 Task: Select Published.
Action: Mouse moved to (552, 133)
Screenshot: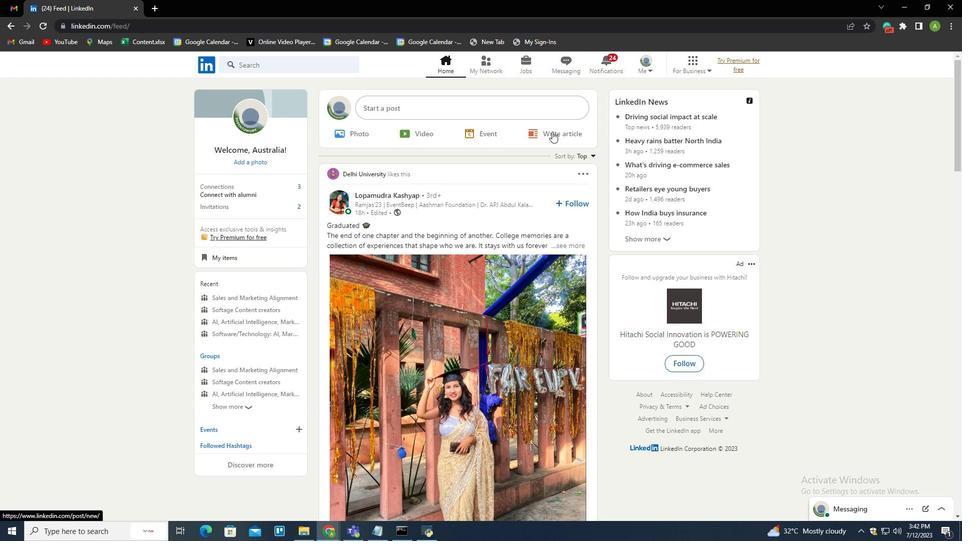 
Action: Mouse pressed left at (552, 133)
Screenshot: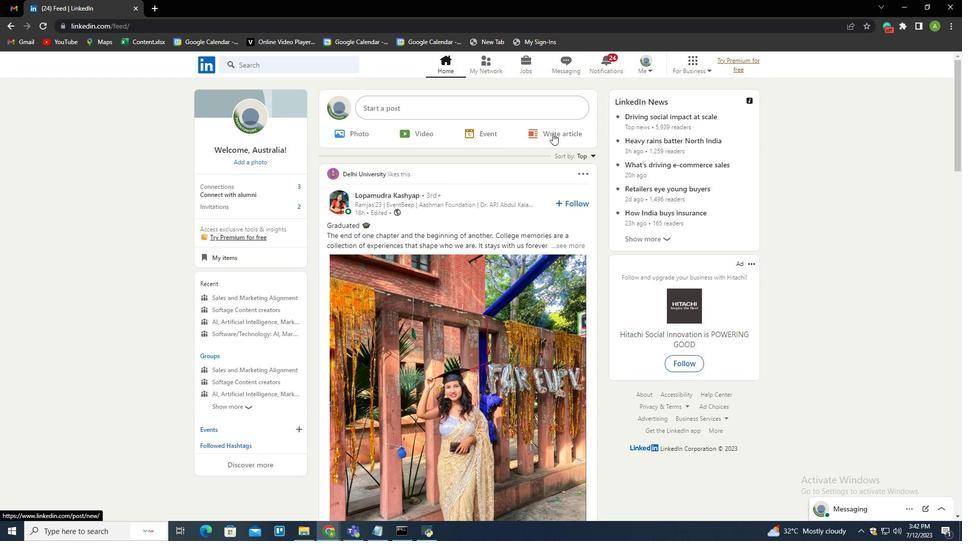 
Action: Mouse moved to (253, 91)
Screenshot: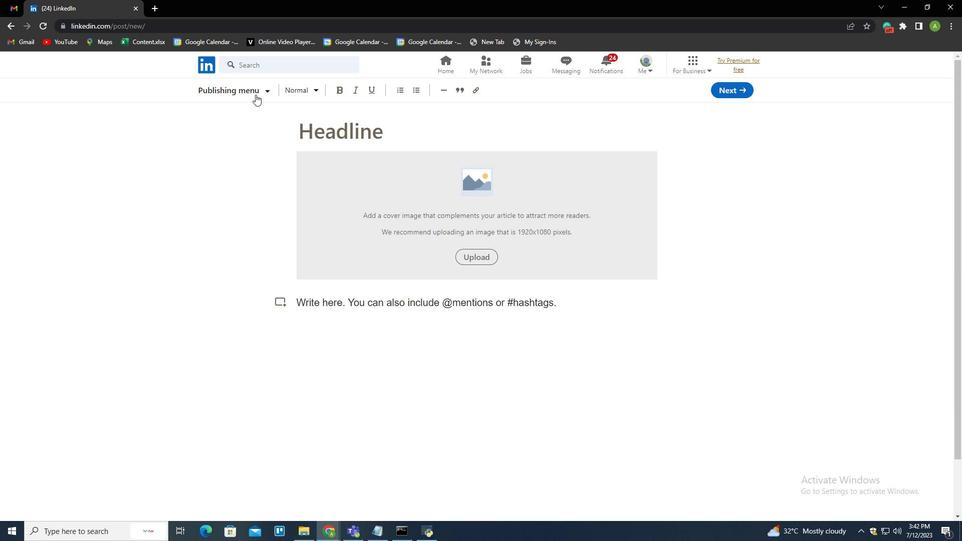 
Action: Mouse pressed left at (253, 91)
Screenshot: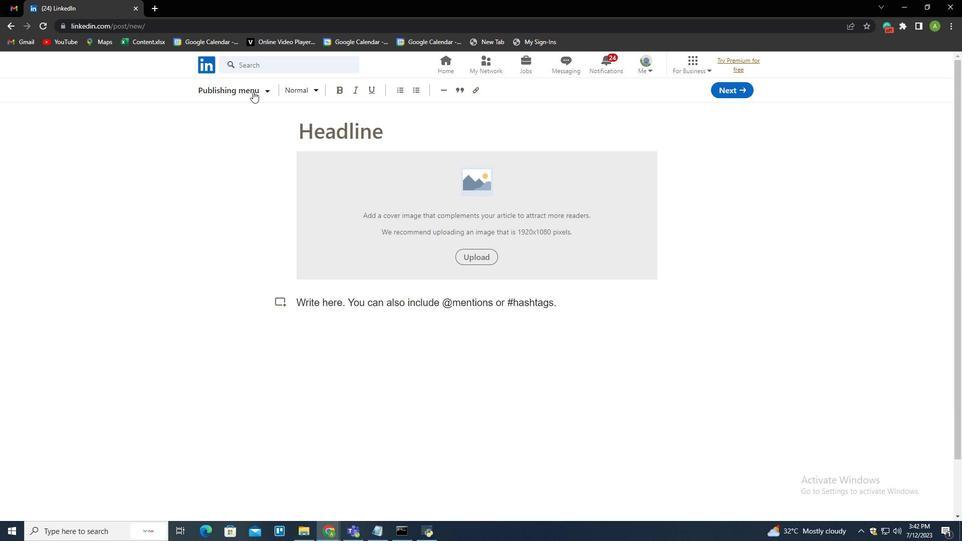 
Action: Mouse moved to (238, 160)
Screenshot: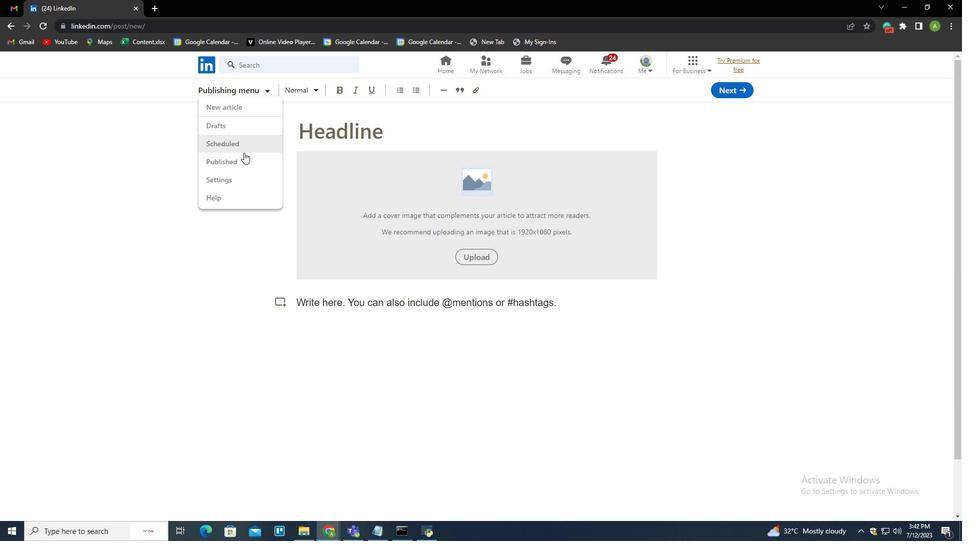 
Action: Mouse pressed left at (238, 160)
Screenshot: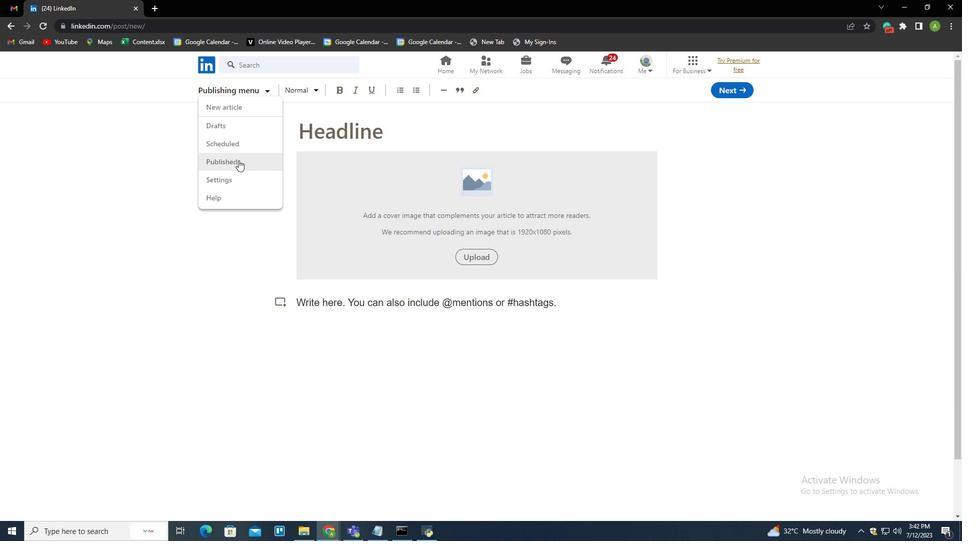 
Action: Mouse moved to (486, 304)
Screenshot: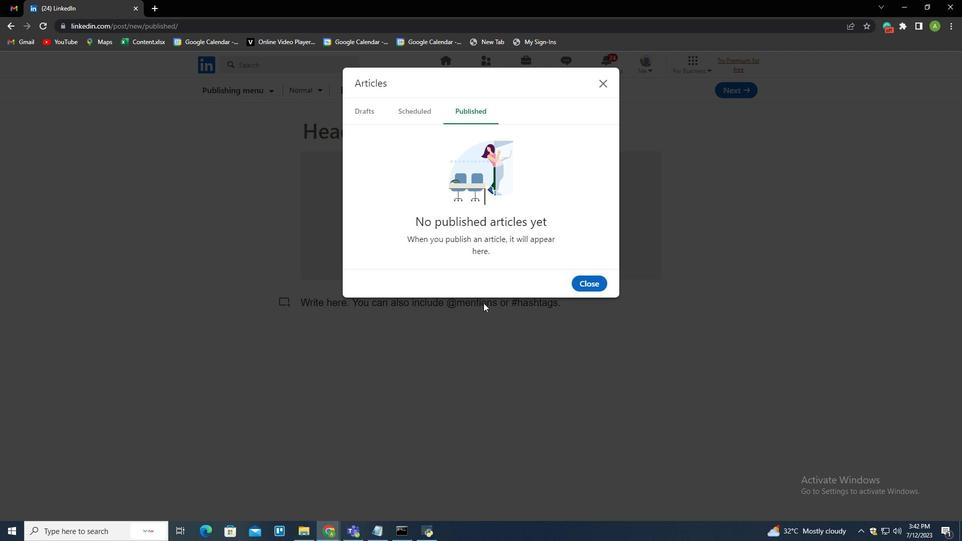 
